 Task: Reply All to email with the signature Francisco Garcia with the subject 'Request for an article' from softage.1@softage.net with the message 'Can you provide me with the contact information for the client?'
Action: Mouse moved to (999, 232)
Screenshot: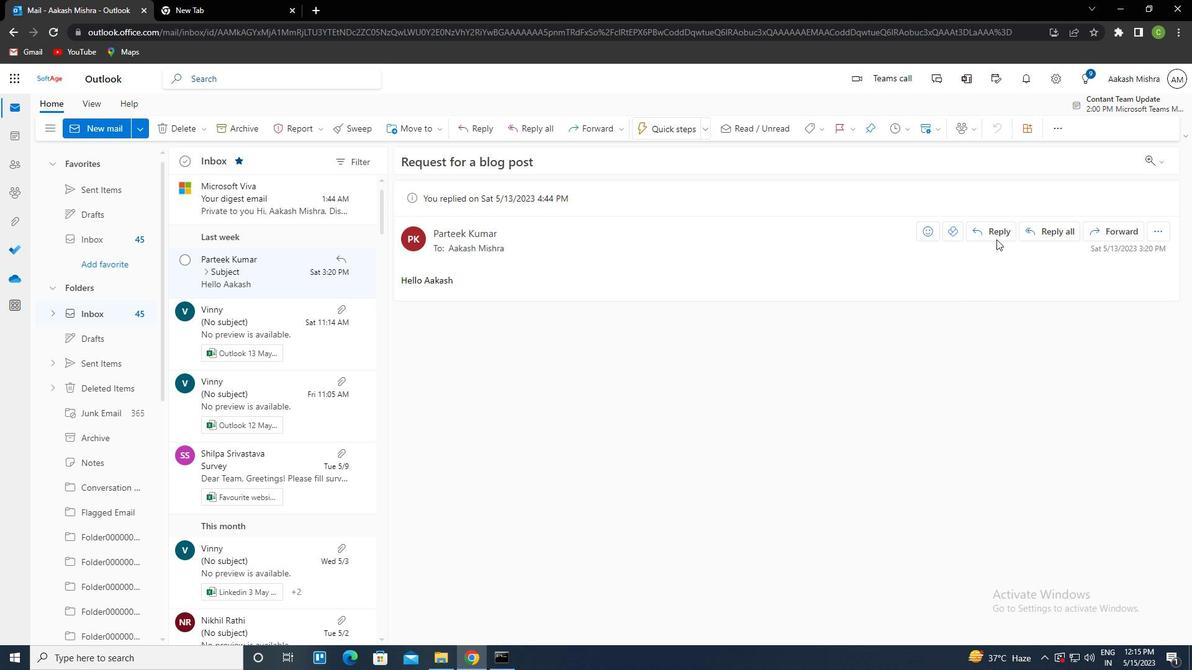 
Action: Mouse pressed left at (999, 232)
Screenshot: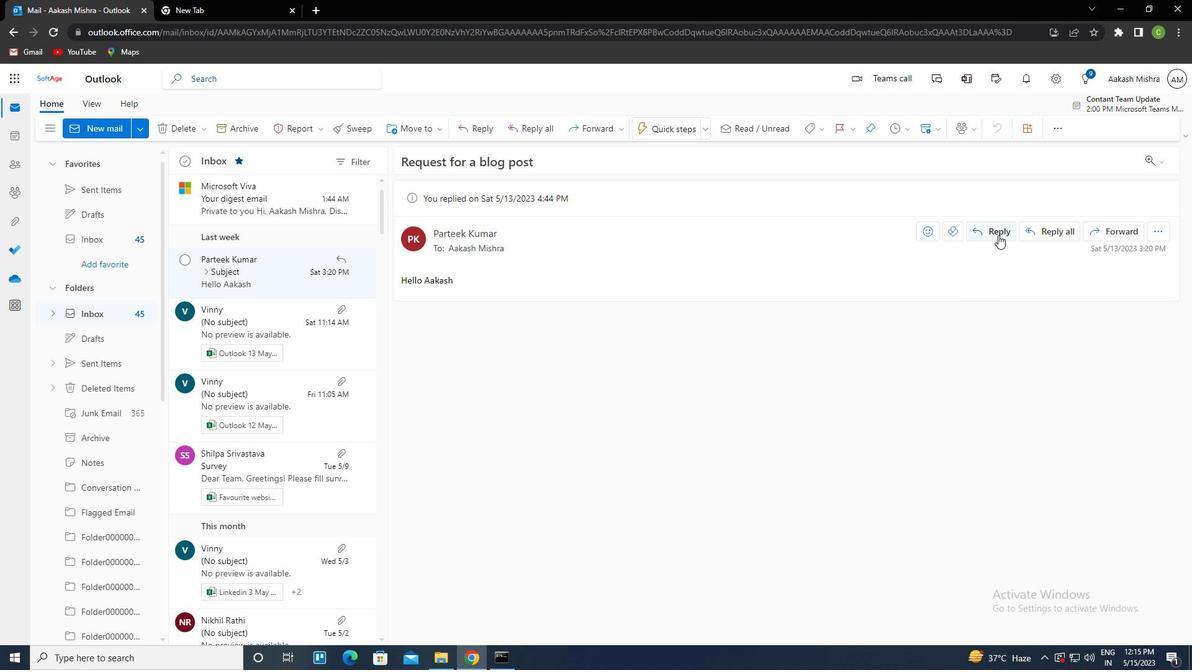 
Action: Mouse moved to (813, 132)
Screenshot: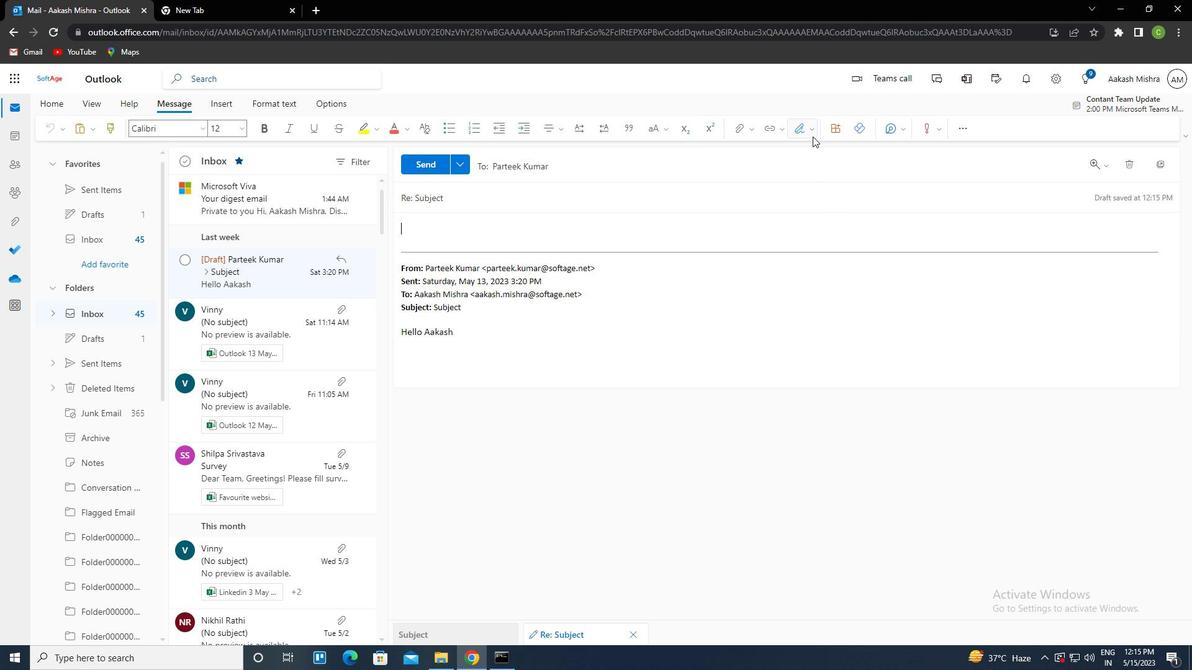 
Action: Mouse pressed left at (813, 132)
Screenshot: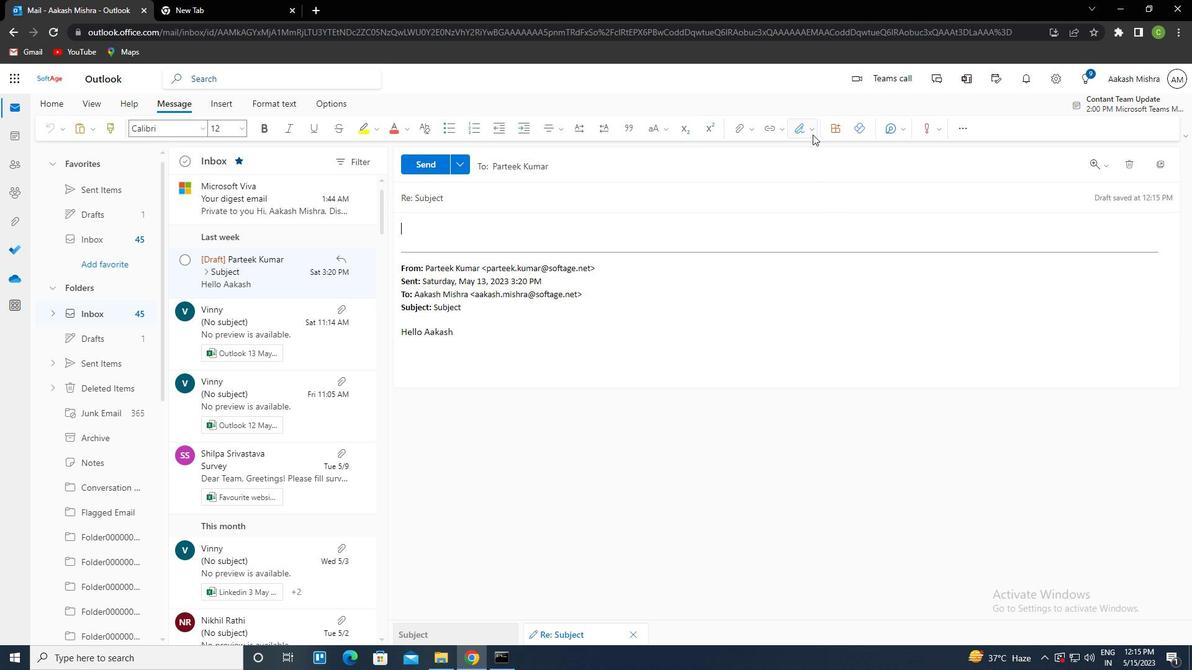 
Action: Mouse moved to (786, 177)
Screenshot: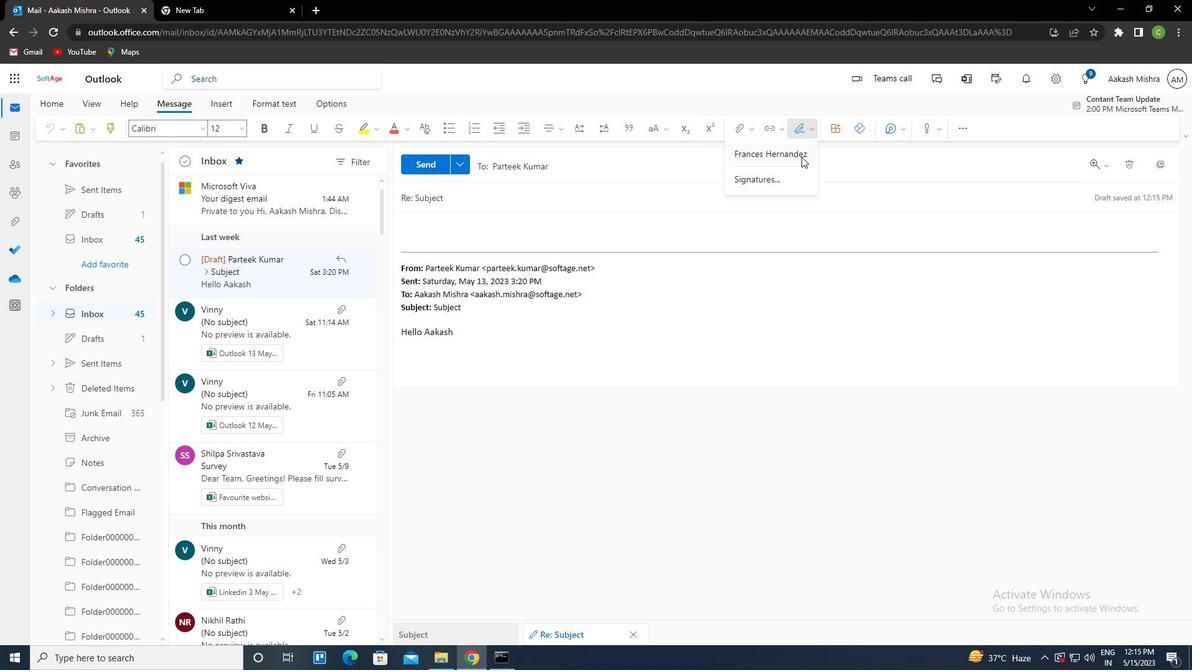 
Action: Mouse pressed left at (786, 177)
Screenshot: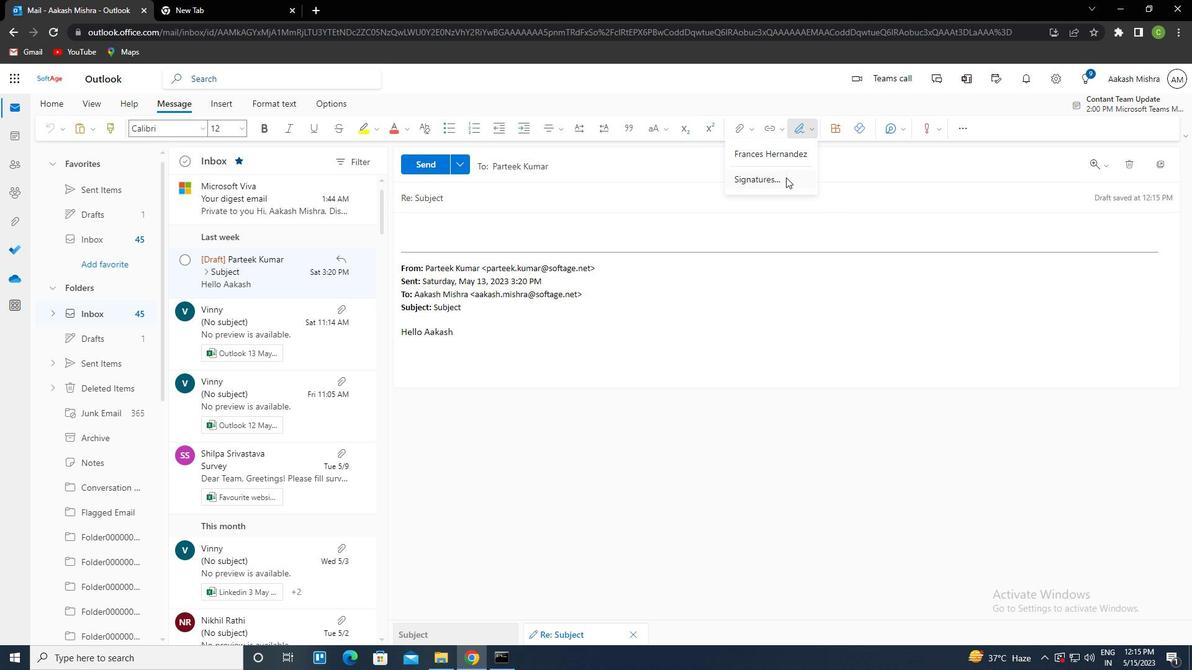 
Action: Mouse moved to (843, 228)
Screenshot: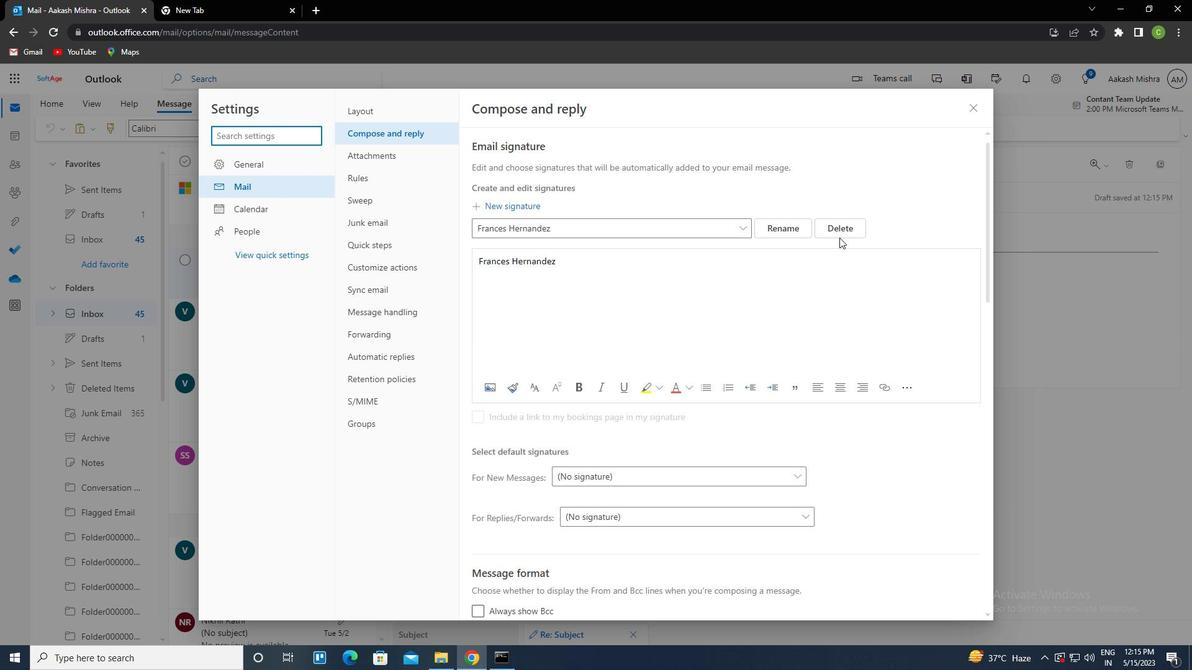 
Action: Mouse pressed left at (843, 228)
Screenshot: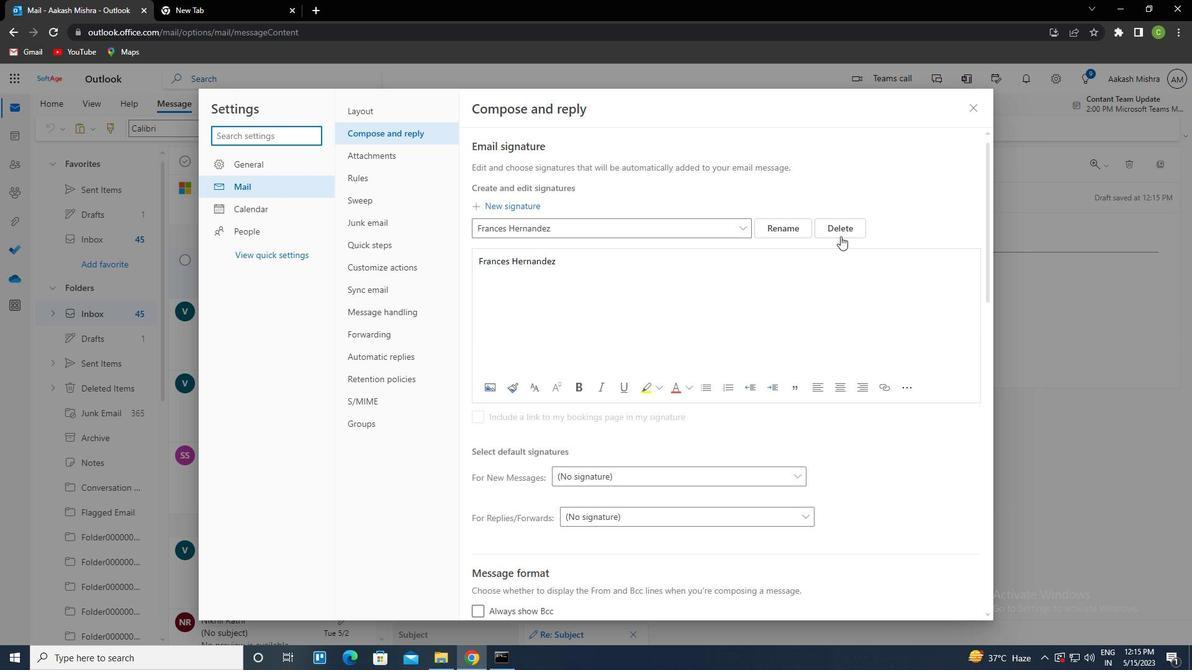 
Action: Mouse moved to (733, 233)
Screenshot: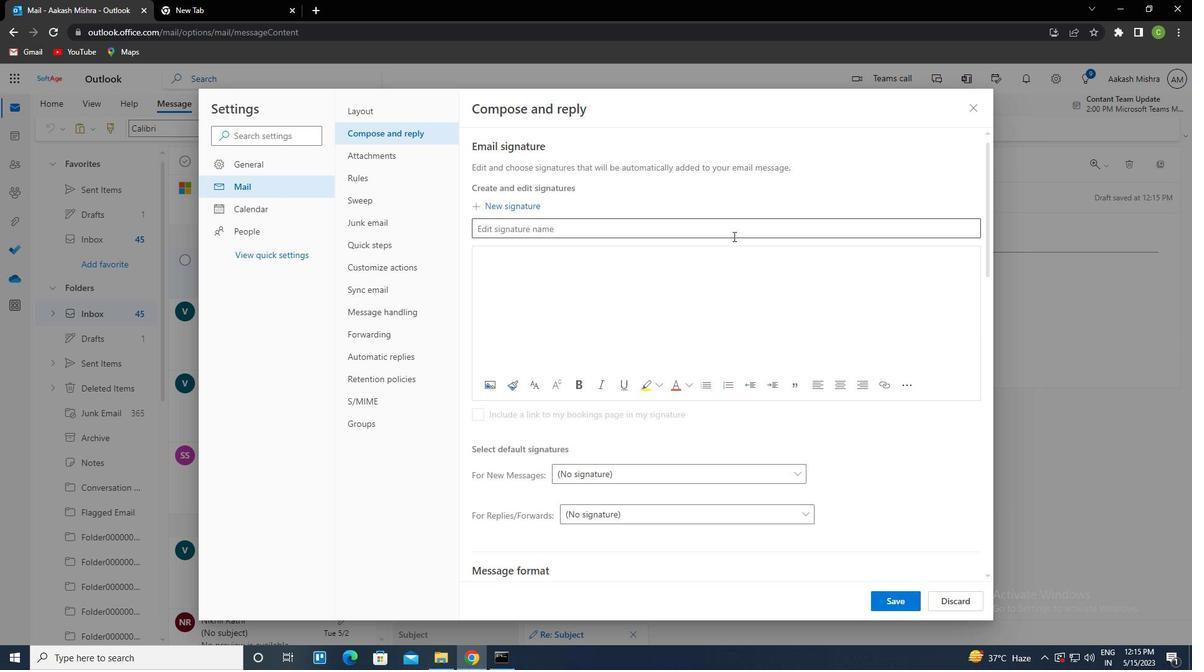 
Action: Mouse pressed left at (733, 233)
Screenshot: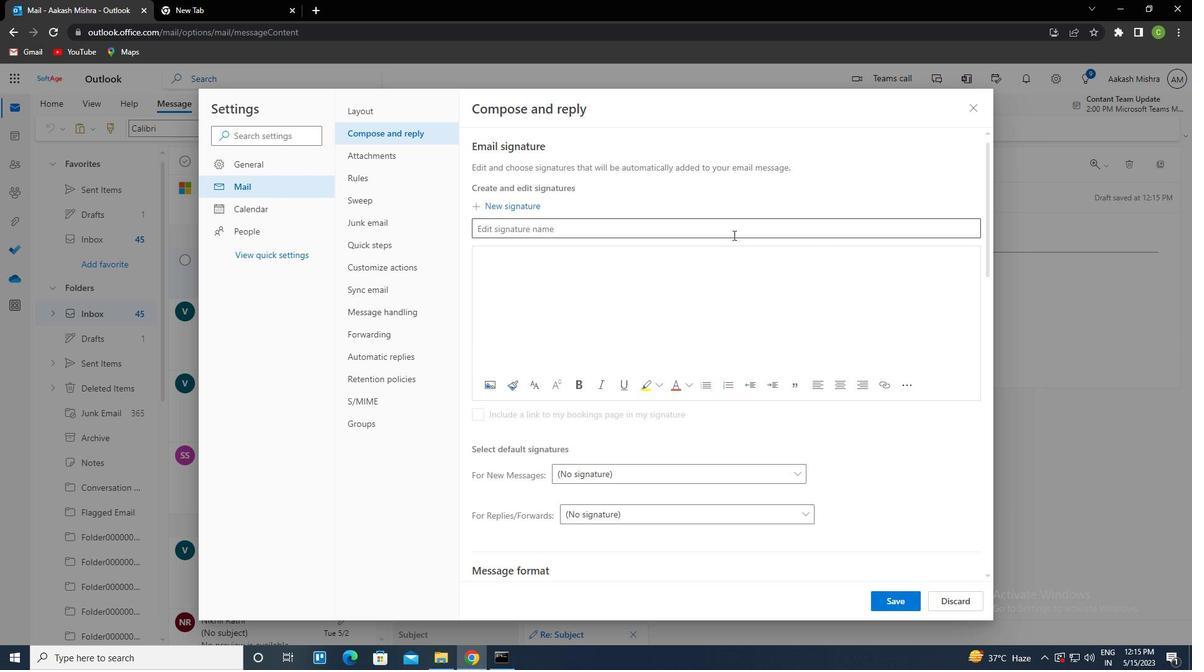 
Action: Mouse moved to (732, 233)
Screenshot: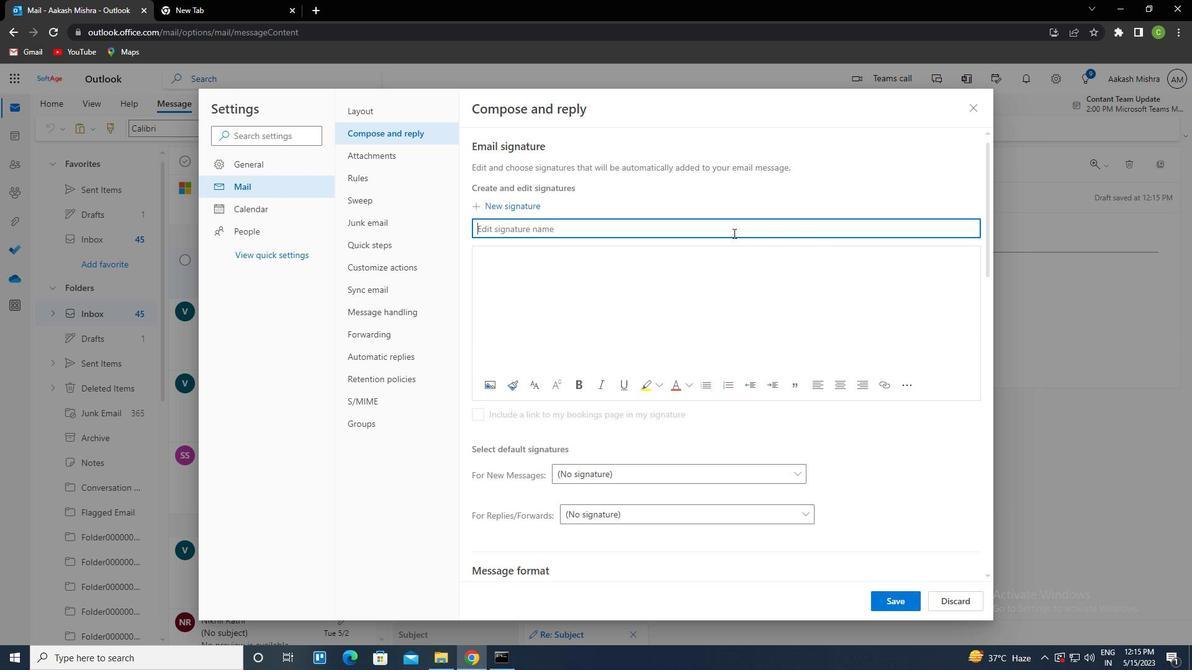 
Action: Key pressed <Key.caps_lock>f<Key.caps_lock>rancisco<Key.space><Key.caps_lock>g<Key.caps_lock>arcia<Key.tab><Key.caps_lock>f<Key.caps_lock>rancisco<Key.space><Key.caps_lock>g<Key.caps_lock>arcia
Screenshot: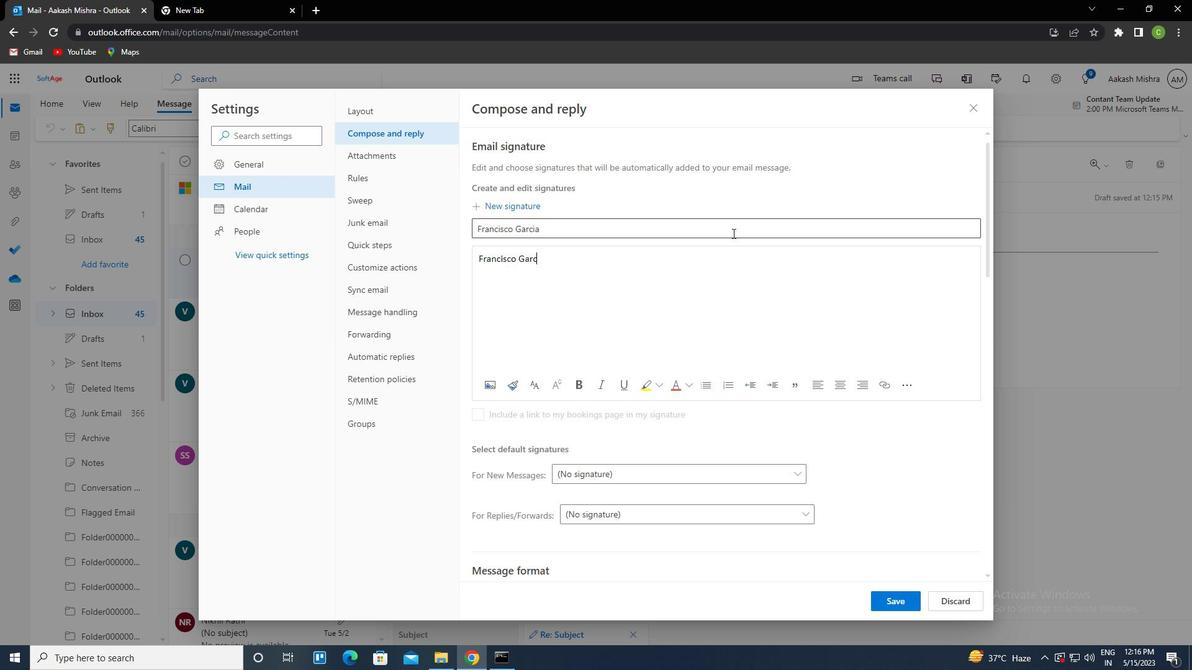 
Action: Mouse moved to (908, 606)
Screenshot: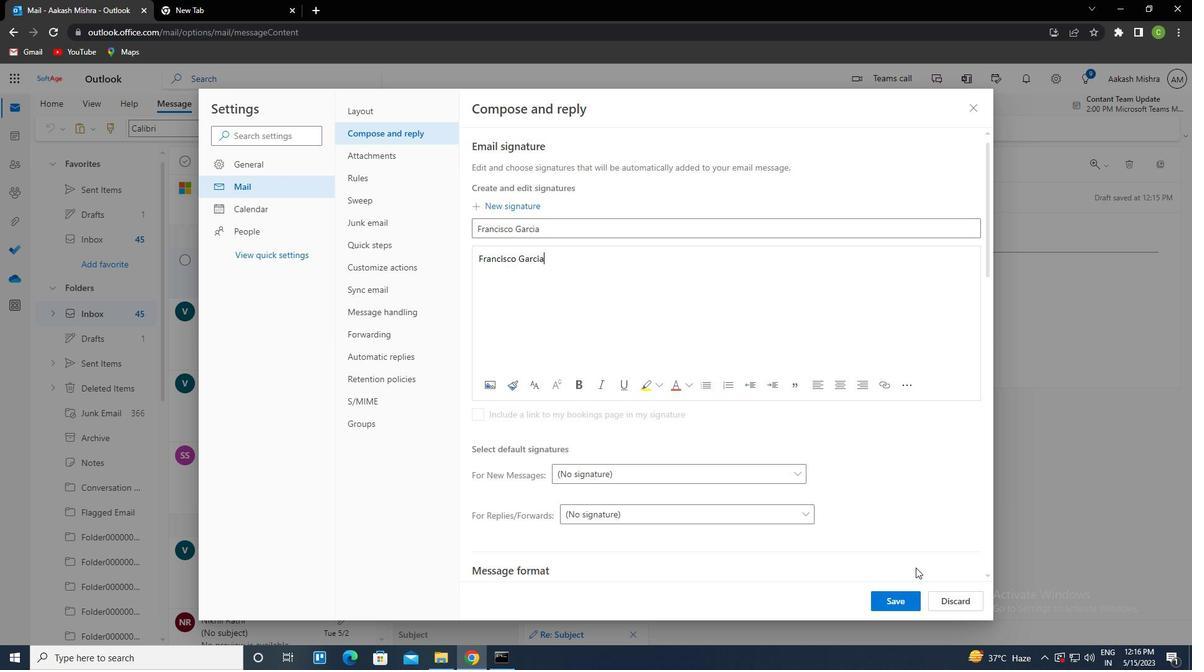 
Action: Mouse pressed left at (908, 606)
Screenshot: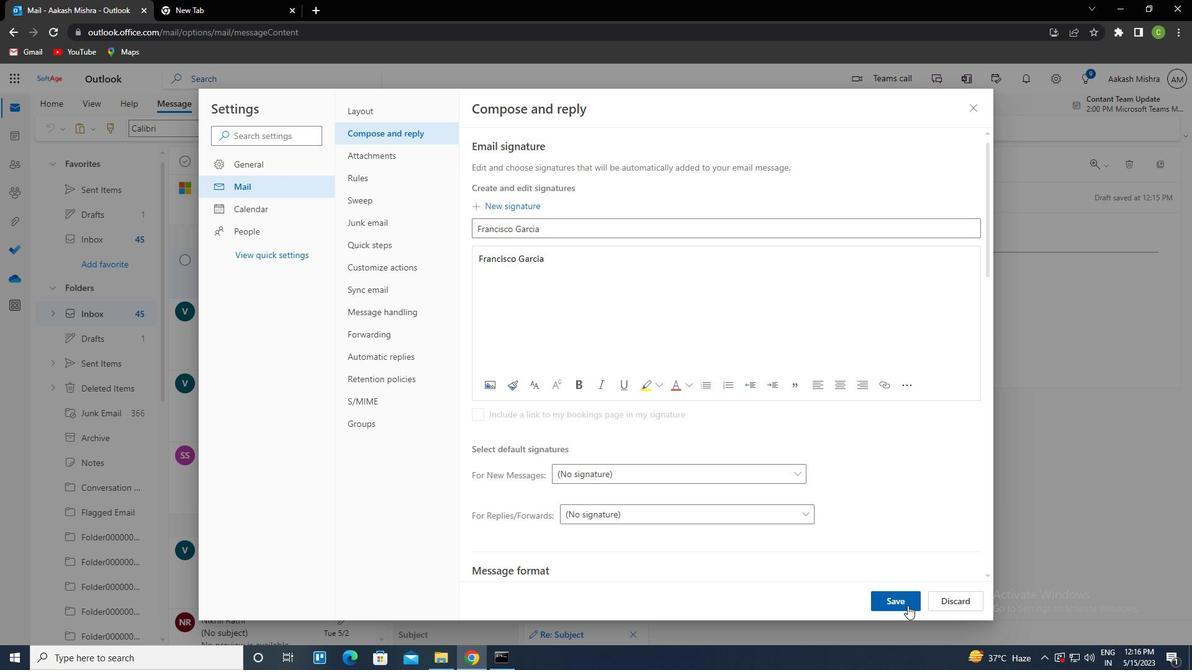 
Action: Mouse moved to (972, 112)
Screenshot: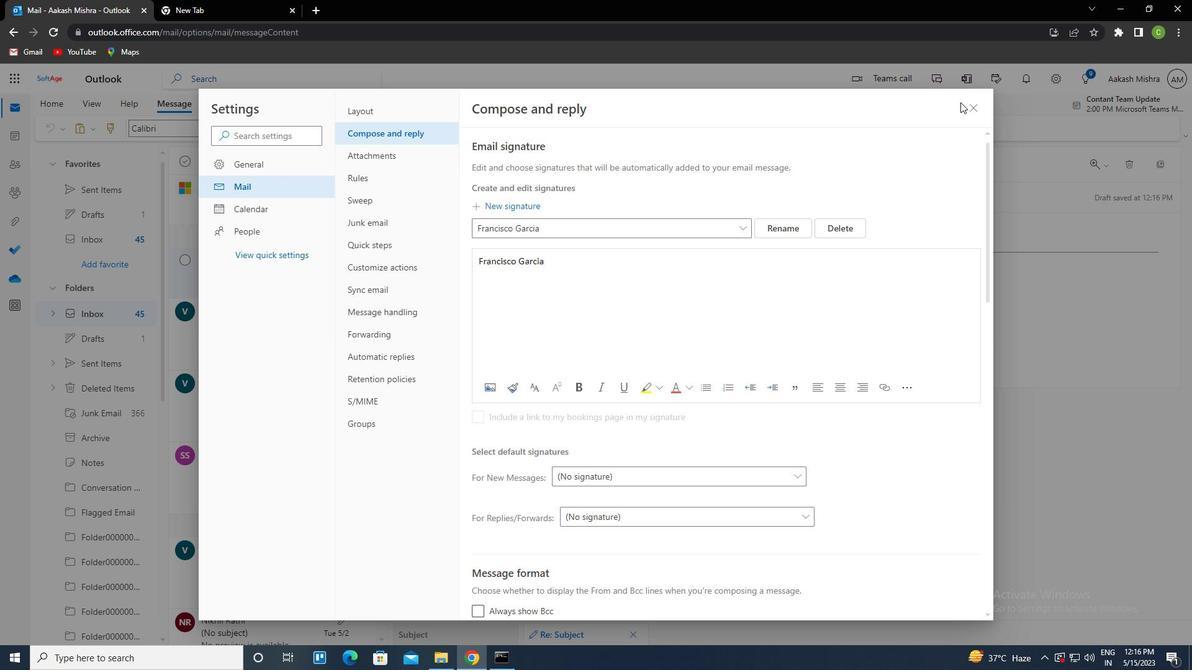 
Action: Mouse pressed left at (972, 112)
Screenshot: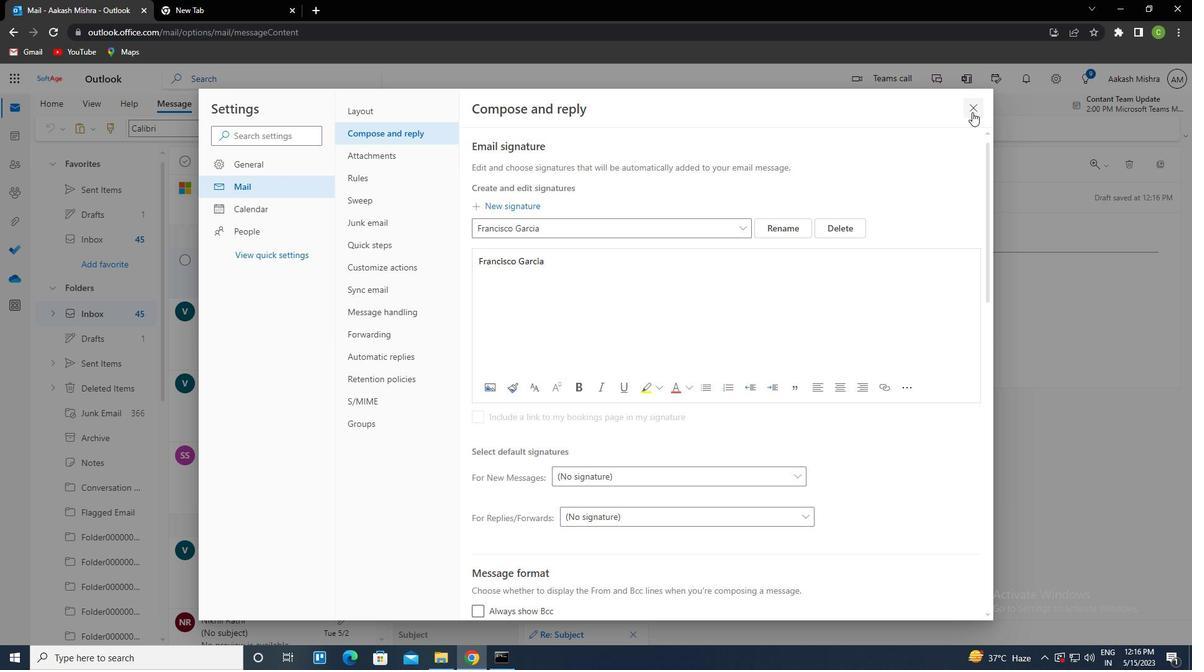 
Action: Mouse moved to (808, 126)
Screenshot: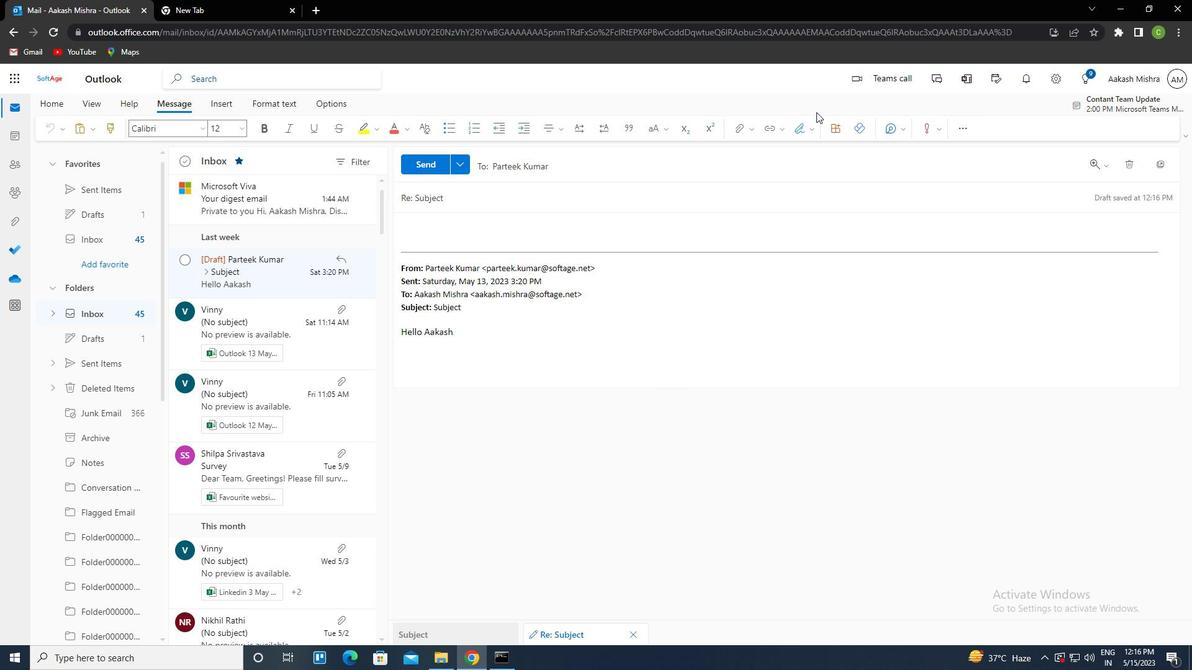 
Action: Mouse pressed left at (808, 126)
Screenshot: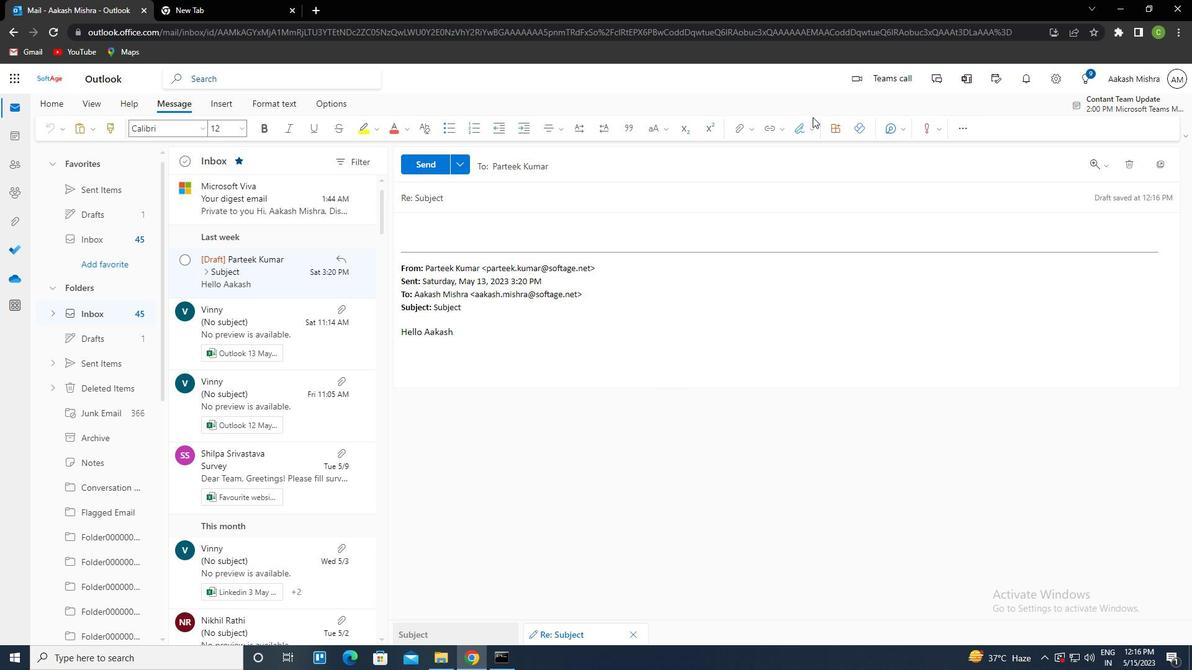 
Action: Mouse moved to (783, 150)
Screenshot: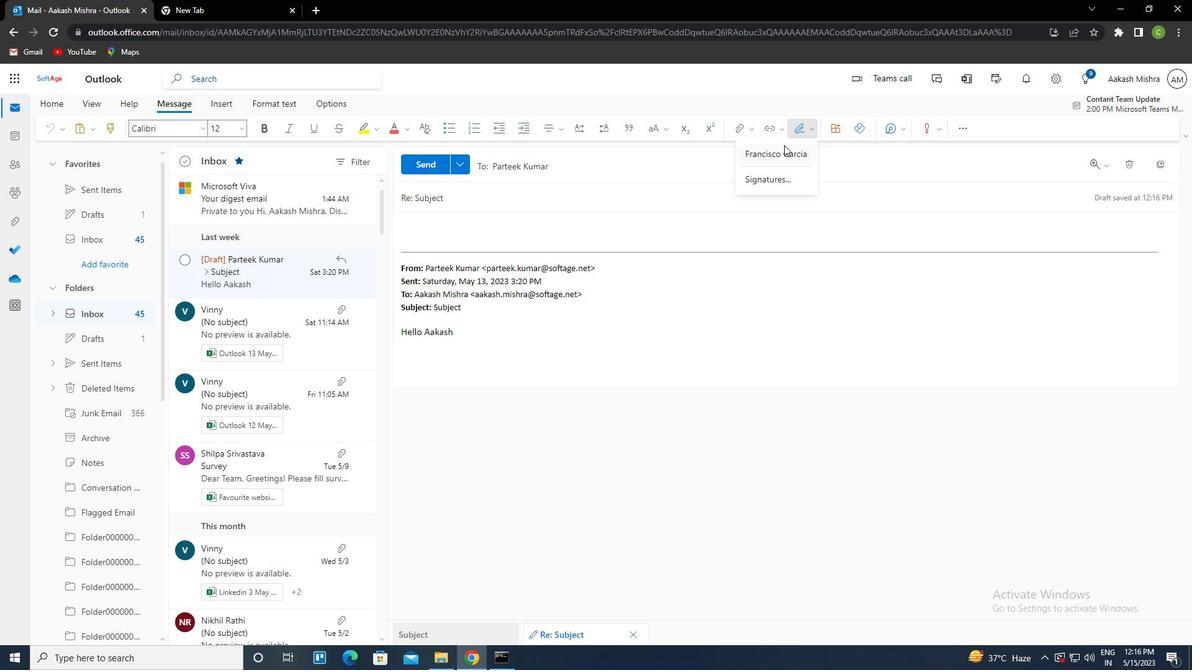 
Action: Mouse pressed left at (783, 150)
Screenshot: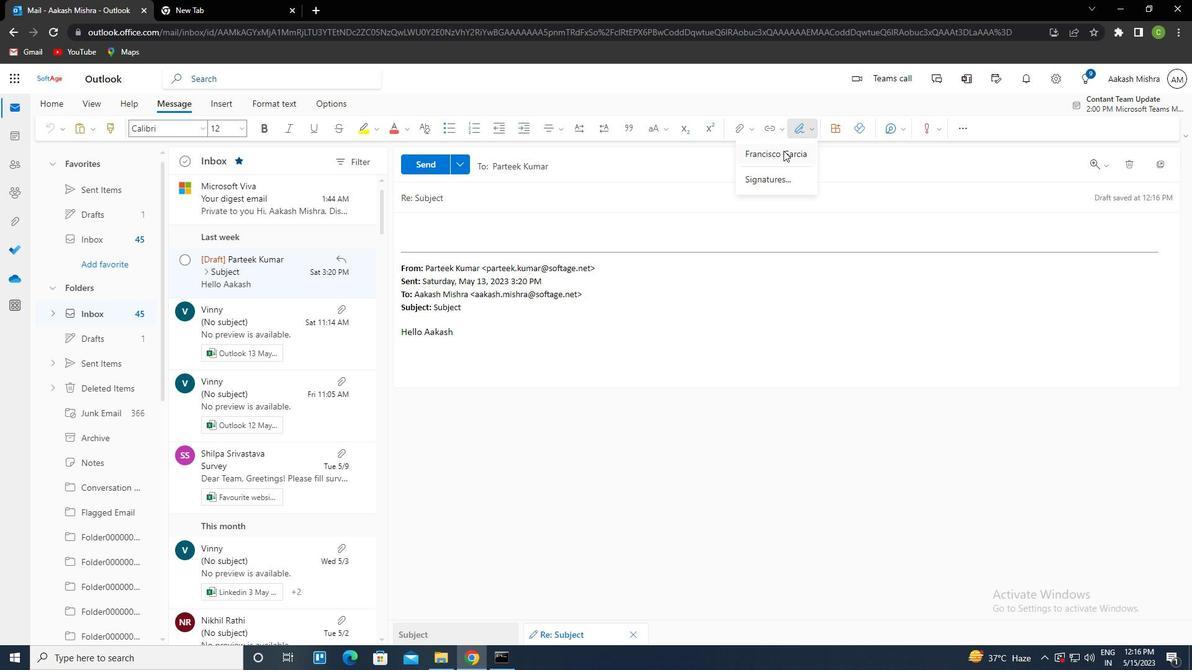 
Action: Mouse moved to (477, 195)
Screenshot: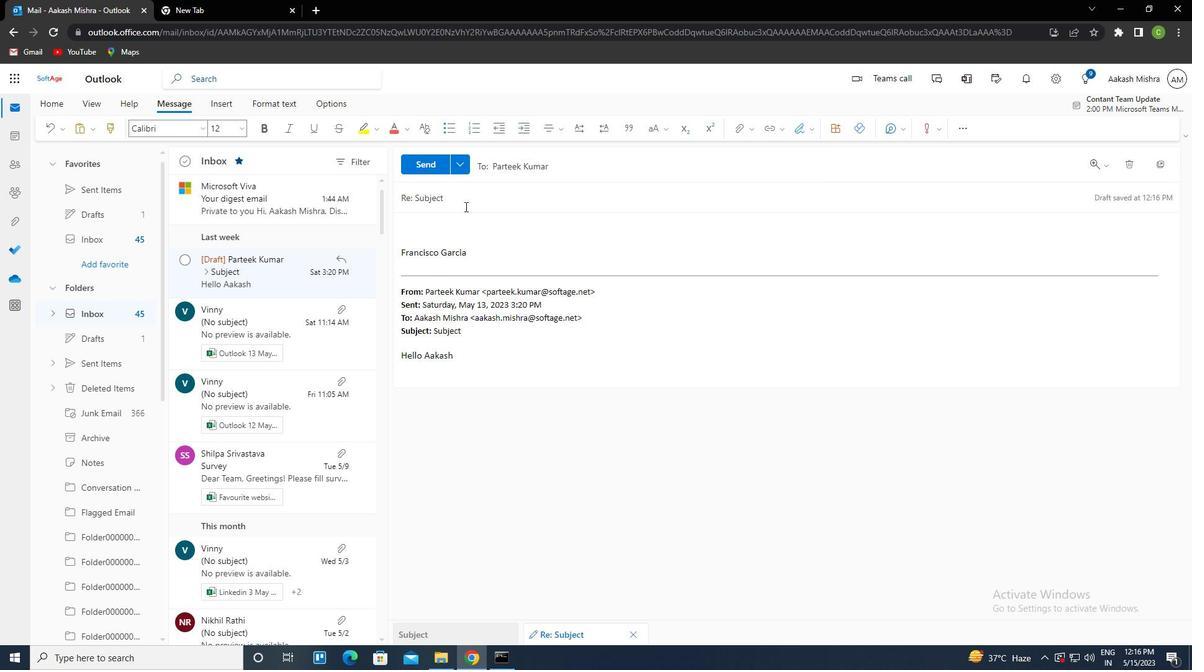 
Action: Mouse pressed left at (477, 195)
Screenshot: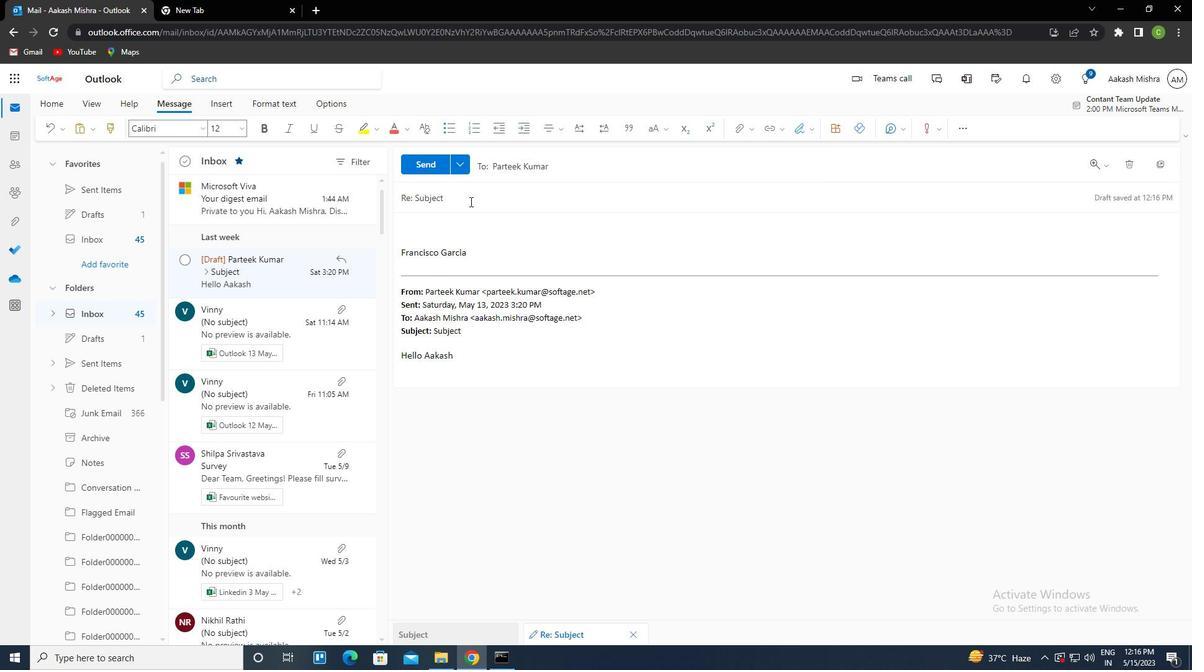 
Action: Key pressed <Key.shift><Key.left><Key.delete><Key.caps_lock>ctrl+R<Key.caps_lock>EQUEST<Key.space>FOR<Key.space>AN<Key.space>ARTICLE<Key.tab><Key.caps_lock>C<Key.caps_lock>AN<Key.space>YOU<Key.space>PROVIDE<Key.space>ME<Key.space>WITH<Key.space>THE<Key.space>CONTACT<Key.space>INFORMATION<Key.space>FOR<Key.space>THE<Key.space>CLIENT<Key.shift_r>?
Screenshot: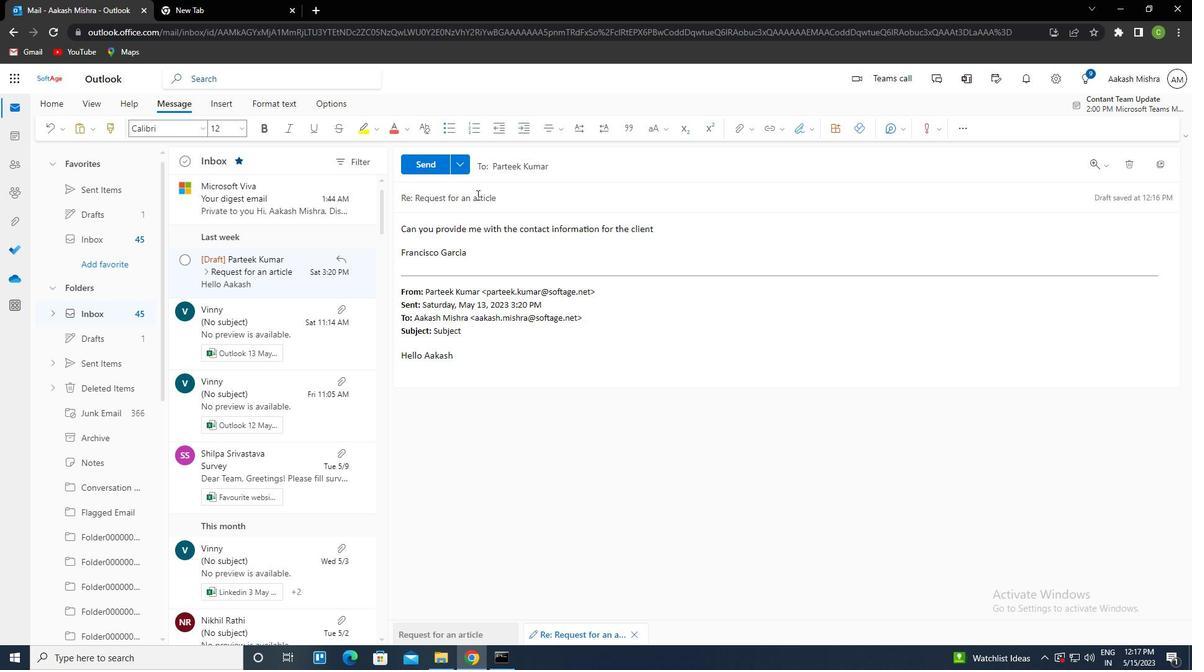 
Action: Mouse moved to (427, 162)
Screenshot: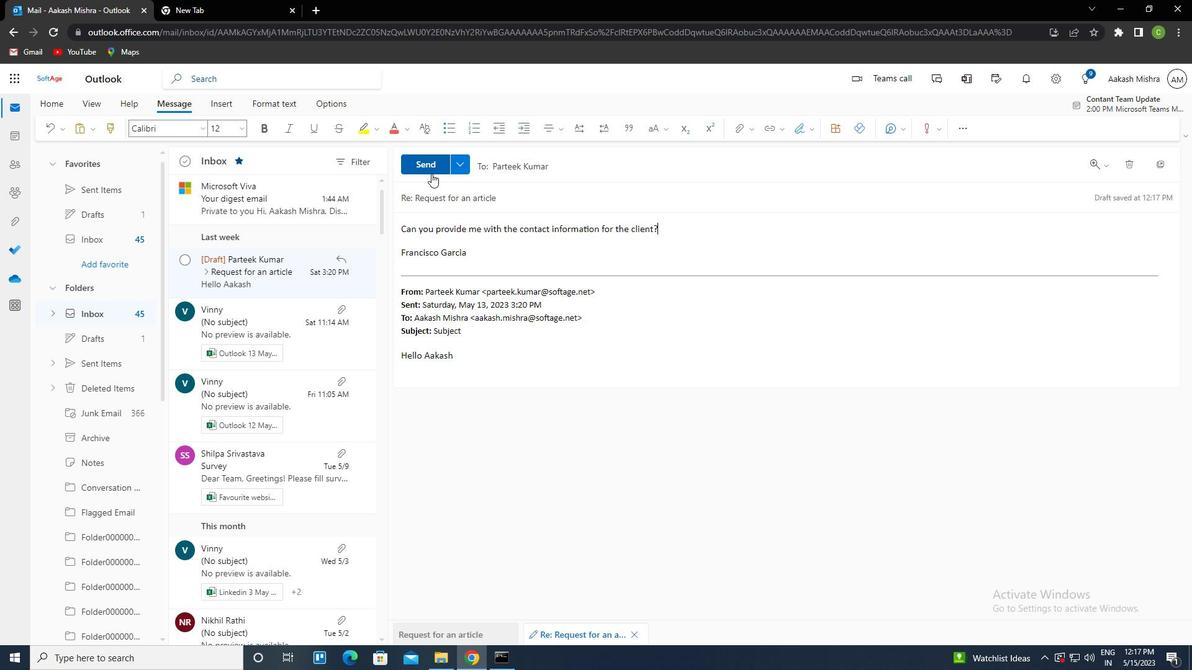 
Action: Mouse pressed left at (427, 162)
Screenshot: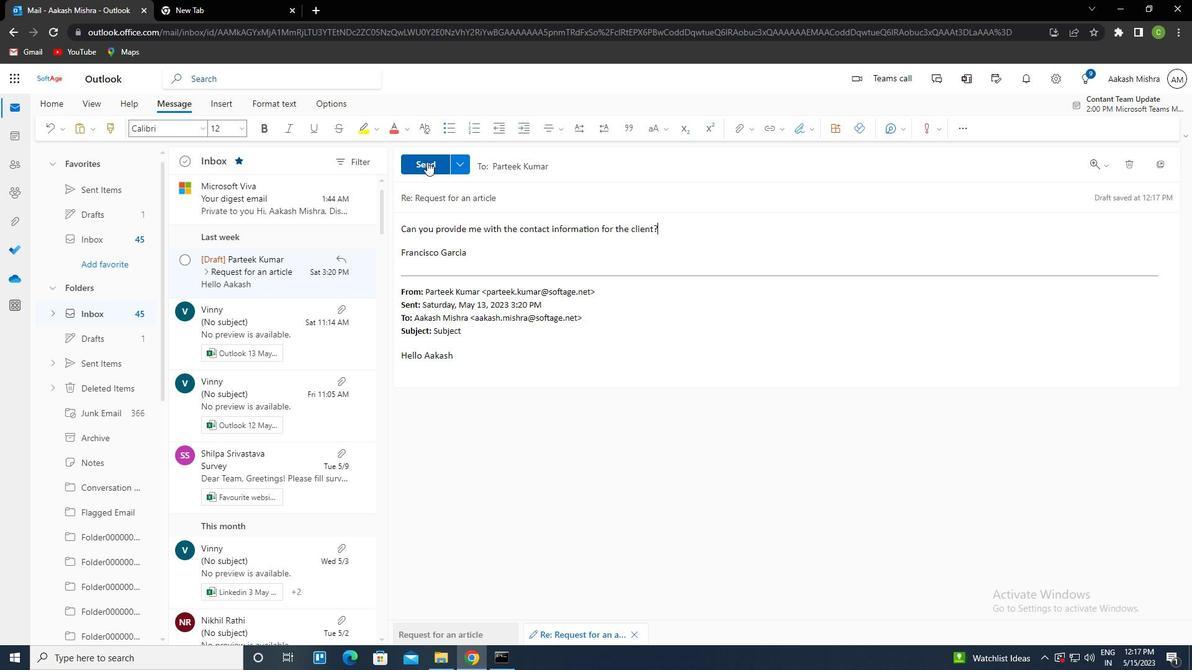
Action: Mouse moved to (649, 312)
Screenshot: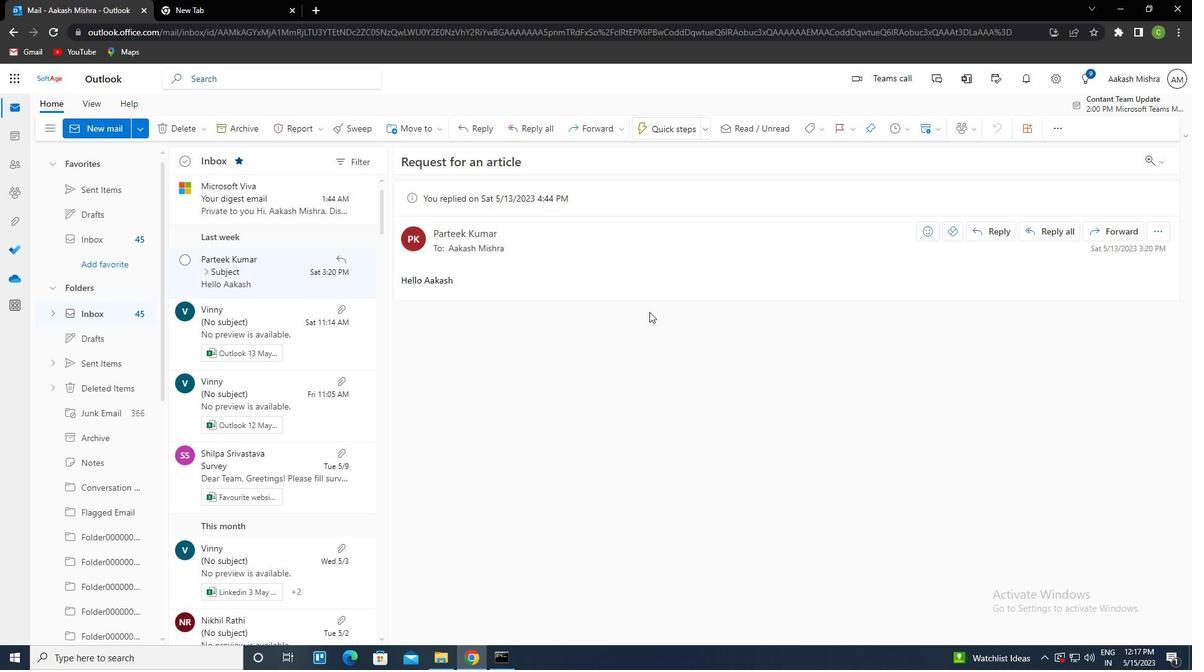
